 Task: Arrange a 60-minute meeting to evaluate employee training effectiveness.
Action: Mouse moved to (74, 176)
Screenshot: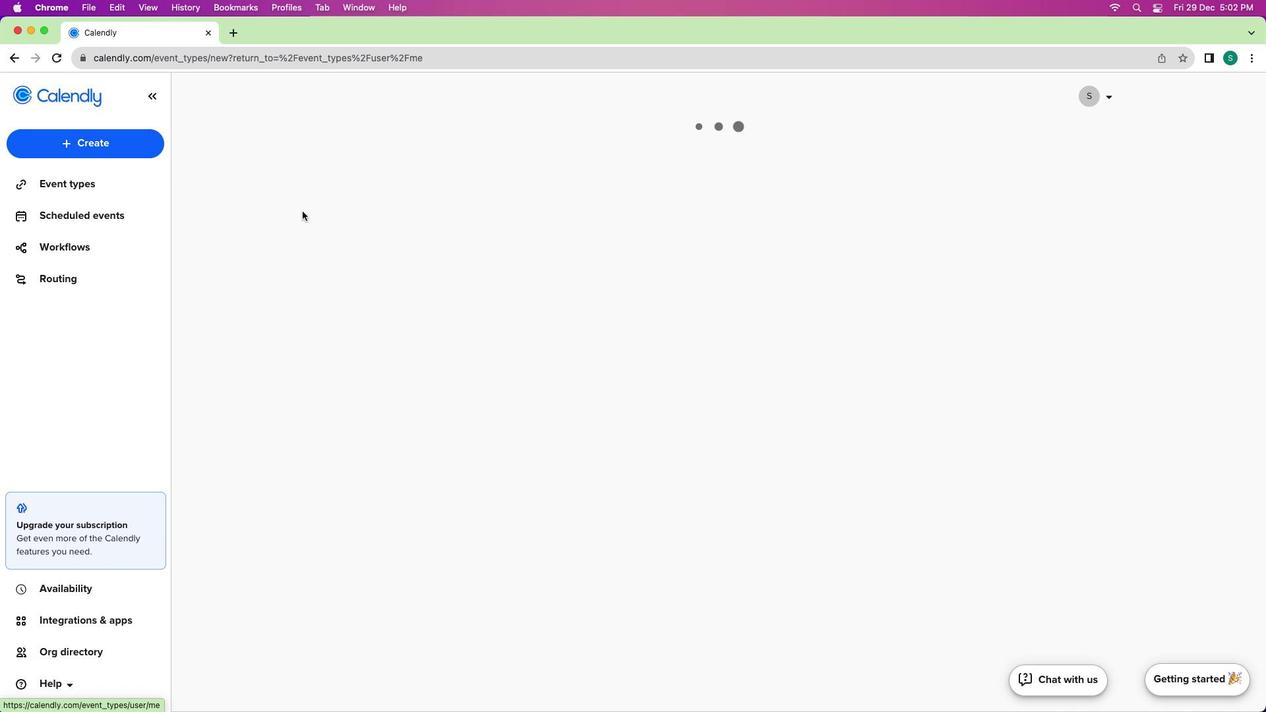 
Action: Mouse pressed left at (74, 176)
Screenshot: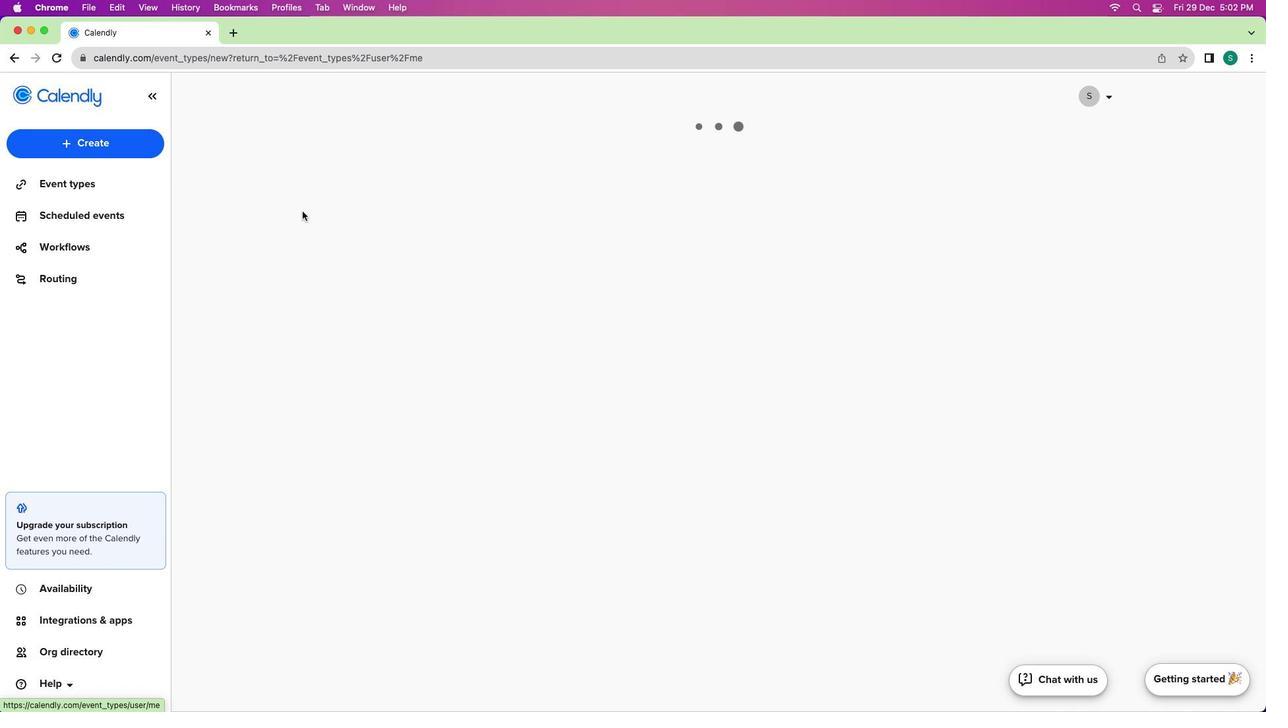 
Action: Mouse moved to (425, 256)
Screenshot: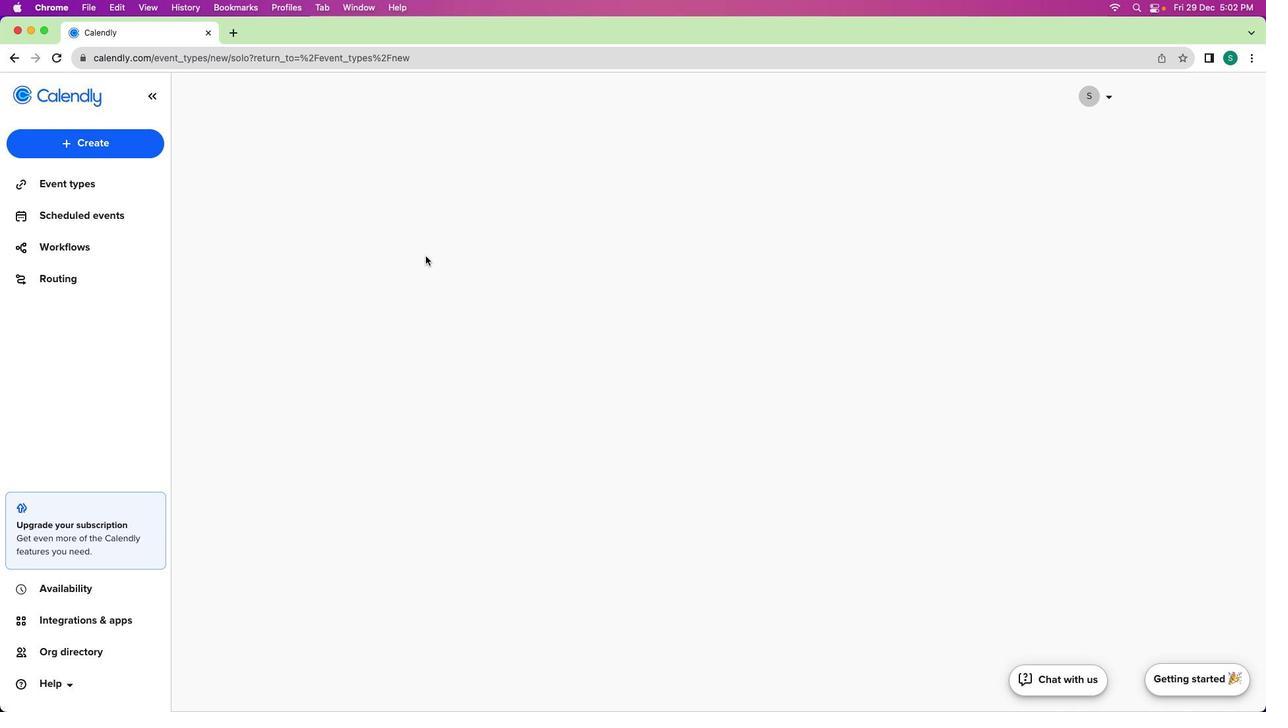 
Action: Mouse pressed left at (425, 256)
Screenshot: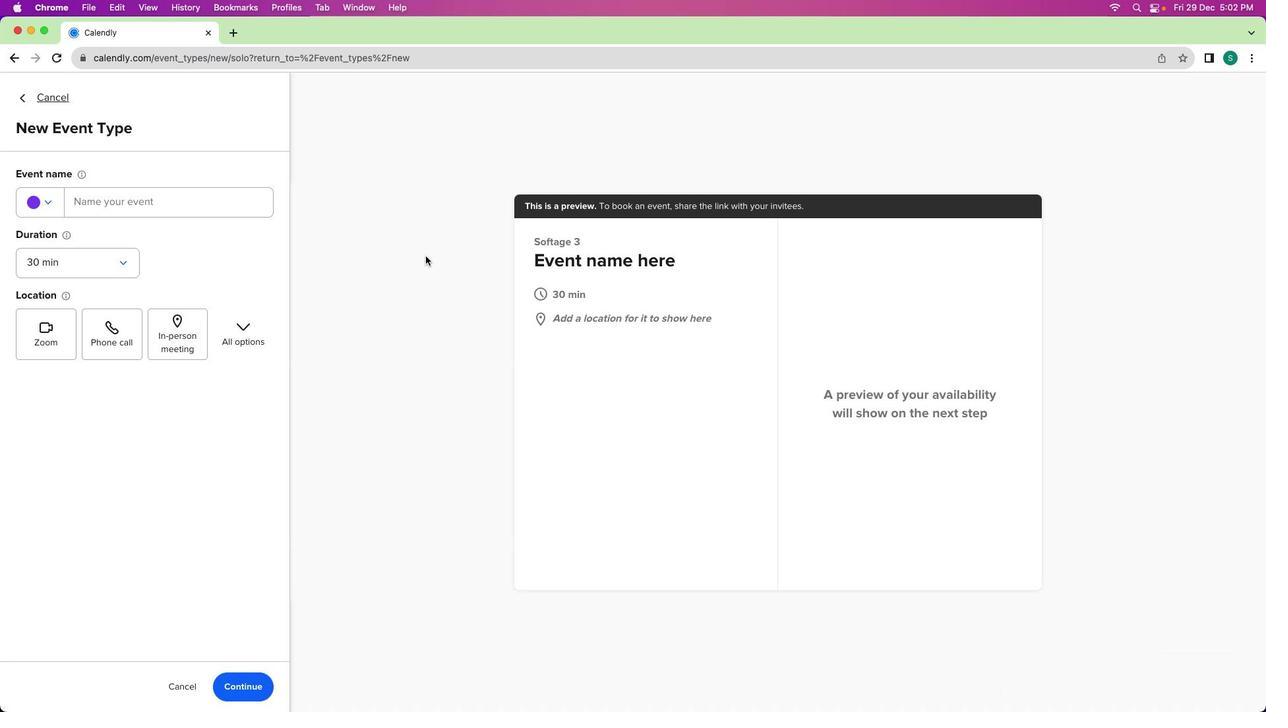 
Action: Mouse moved to (165, 212)
Screenshot: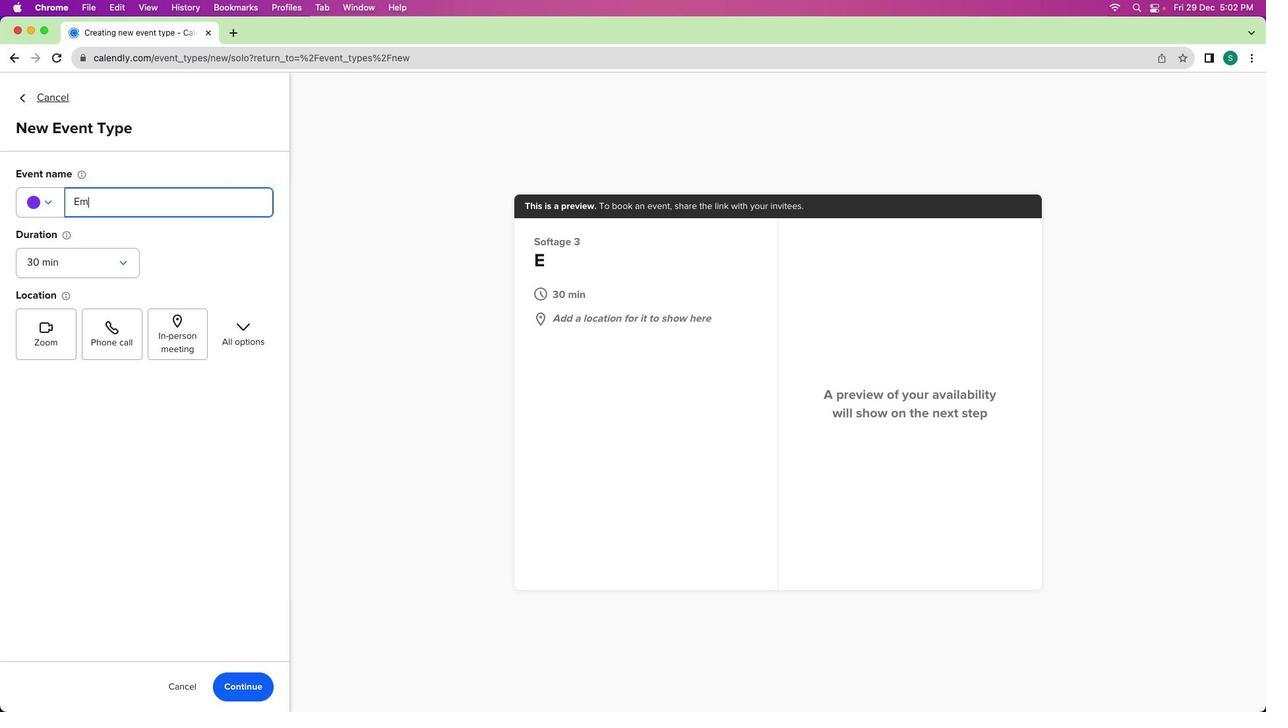 
Action: Mouse pressed left at (165, 212)
Screenshot: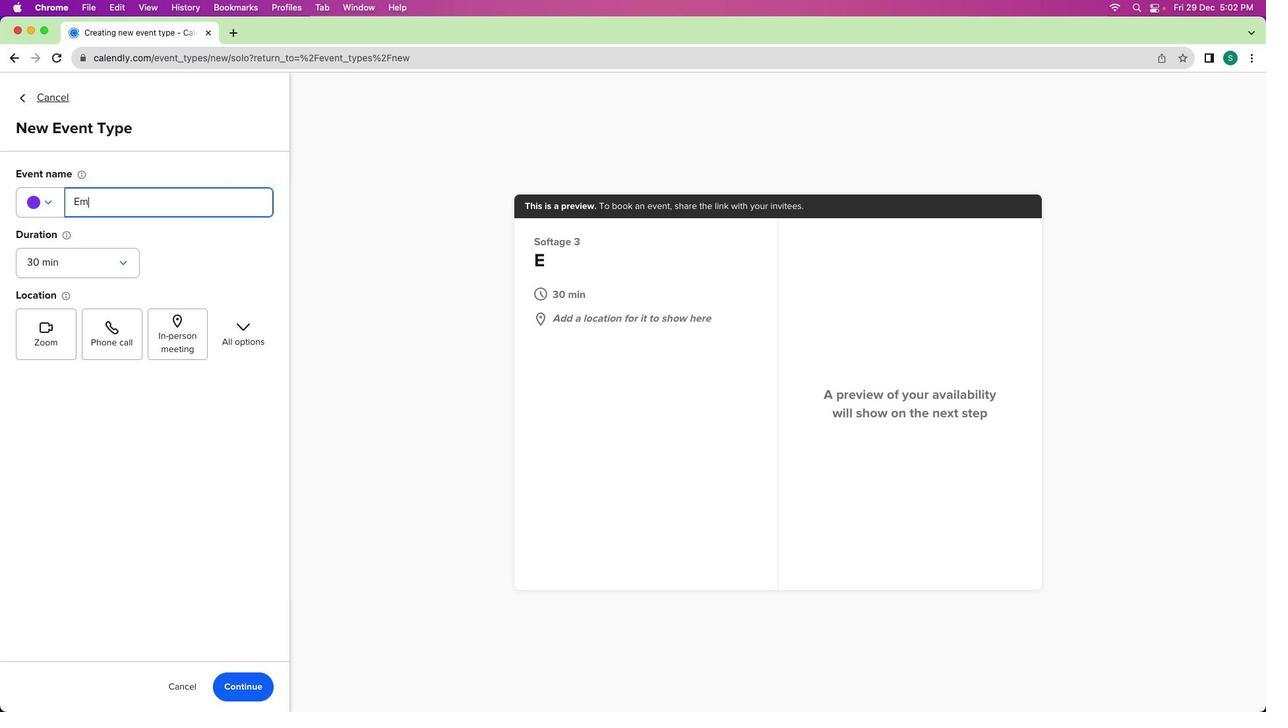 
Action: Mouse moved to (166, 210)
Screenshot: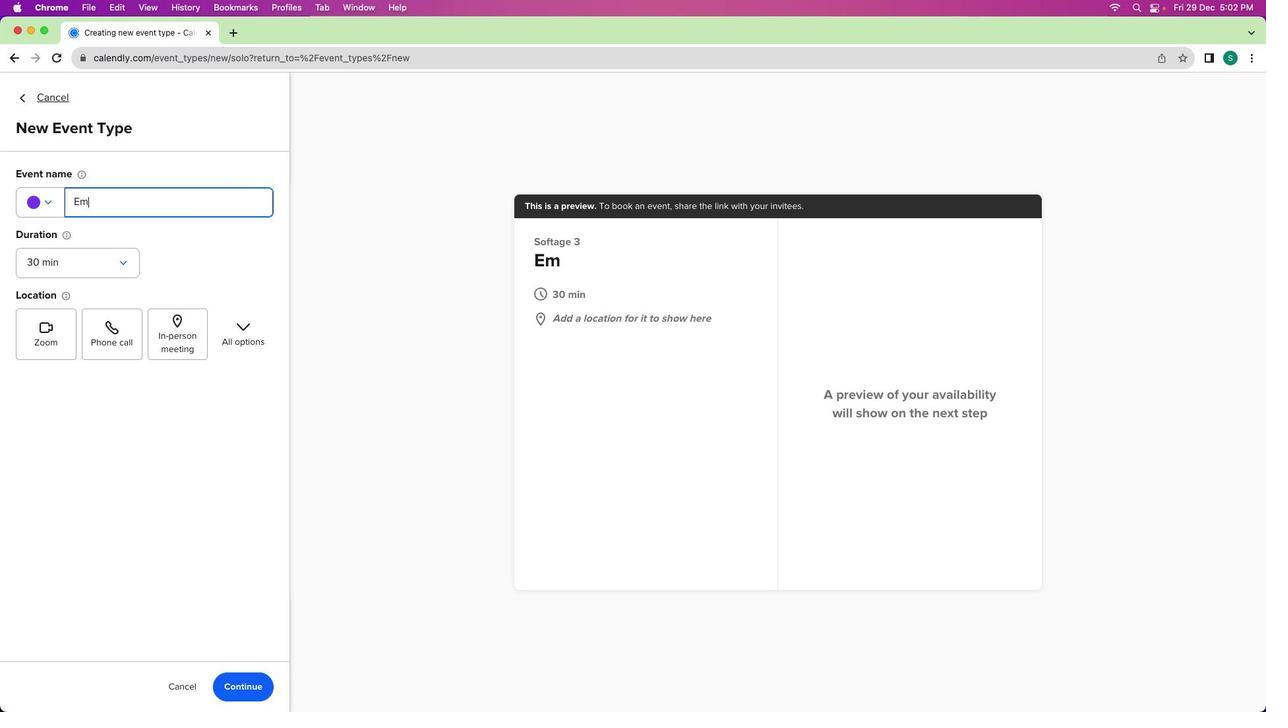 
Action: Key pressed Key.shift'E''m''p''l''o''y''e'Key.spaceKey.backspace'e'Key.spaceKey.shift'T''r''a''i''n''i''n''g'Key.spaceKey.shift'E''f''f''e''c''t''i''v''e''n''e''s''s'Key.spaceKey.shift'E''v''a''l''u''a''t''i''o''n'Key.spaceKey.shift'M''e''e''t''i''n''g'
Screenshot: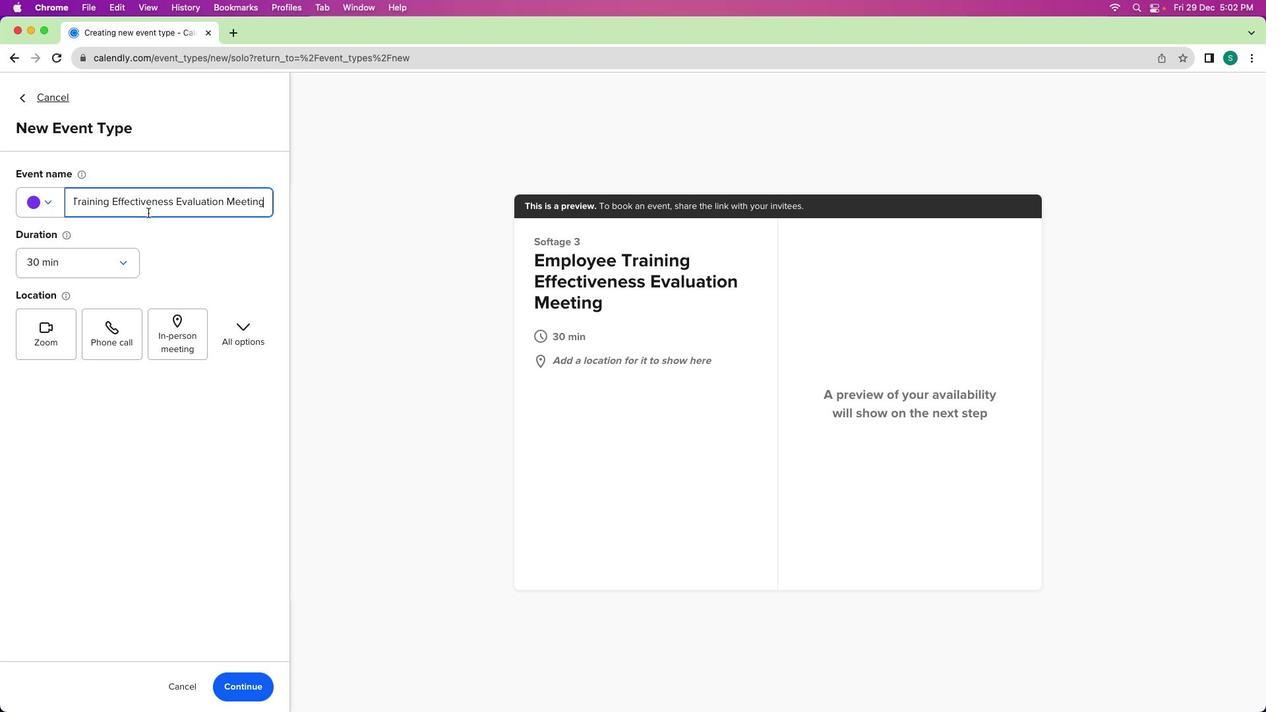 
Action: Mouse moved to (75, 264)
Screenshot: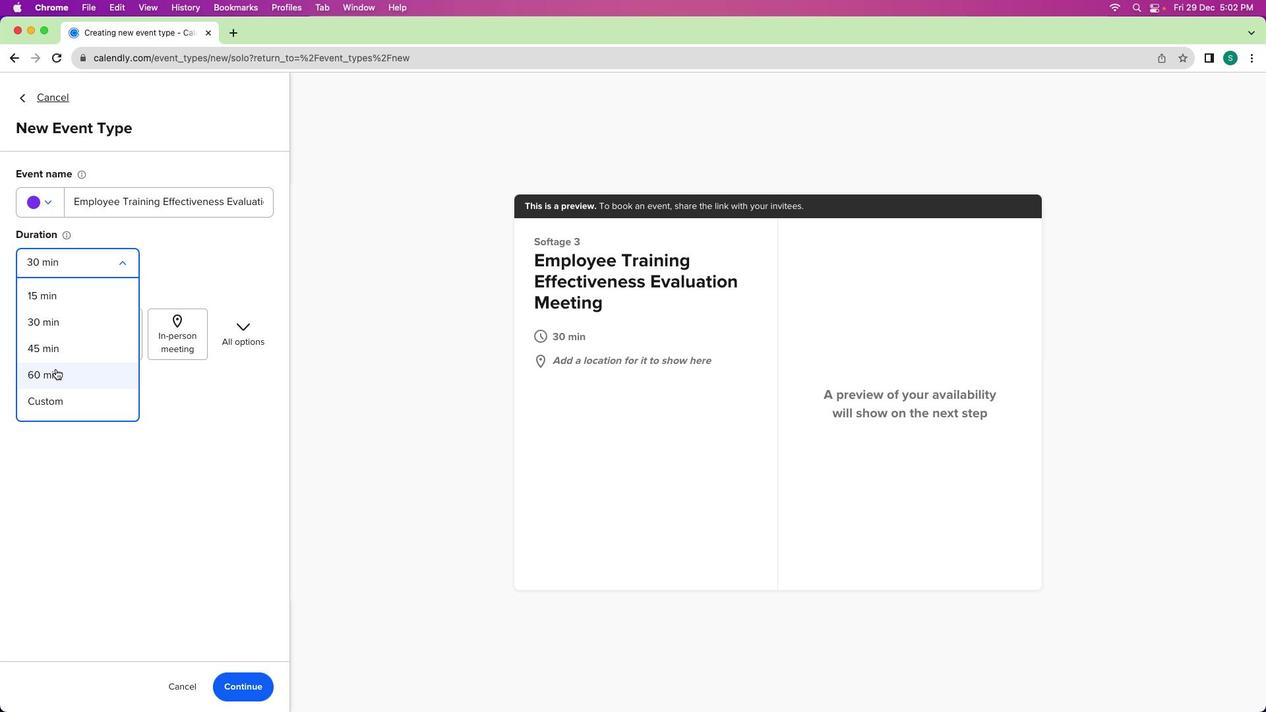 
Action: Mouse pressed left at (75, 264)
Screenshot: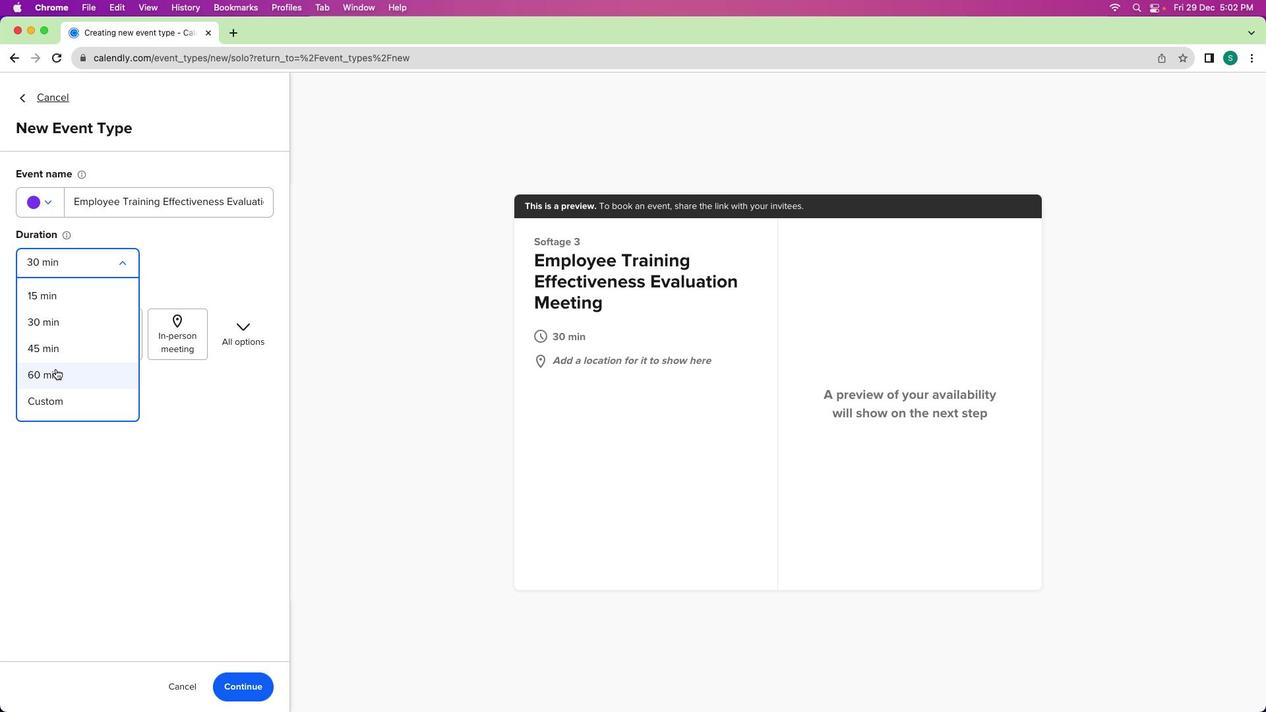 
Action: Mouse moved to (55, 369)
Screenshot: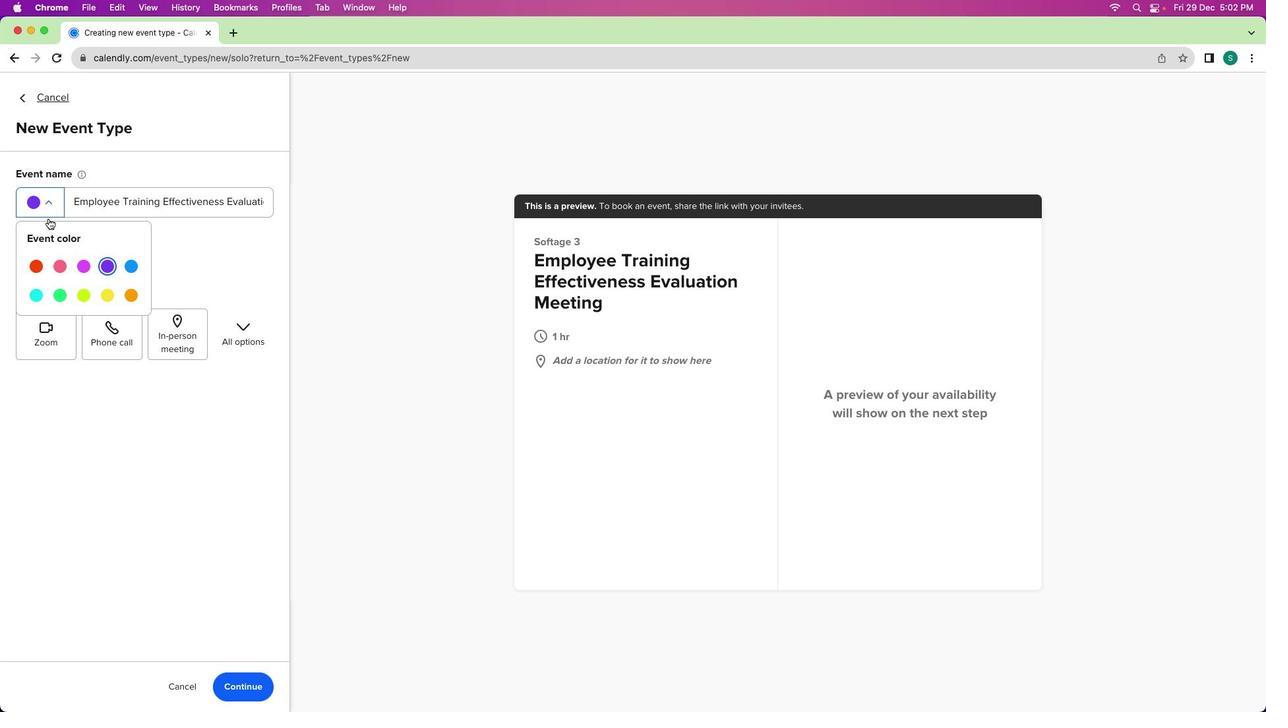 
Action: Mouse pressed left at (55, 369)
Screenshot: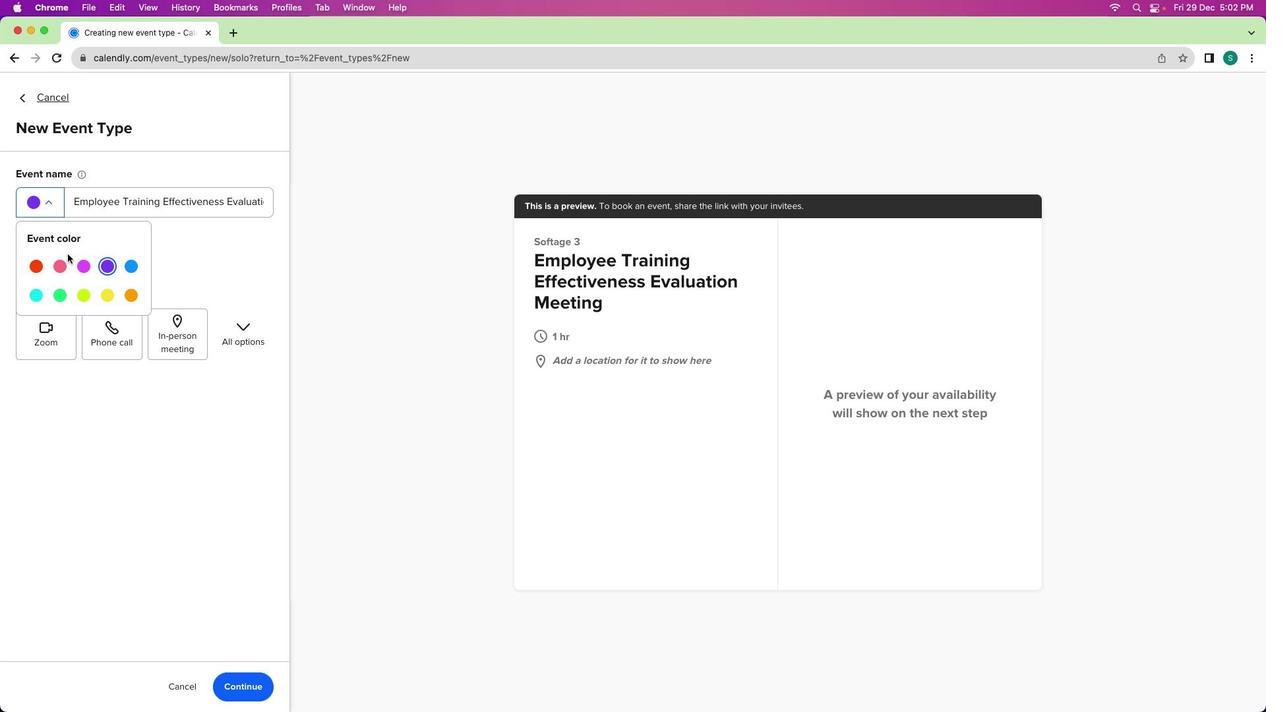 
Action: Mouse moved to (46, 201)
Screenshot: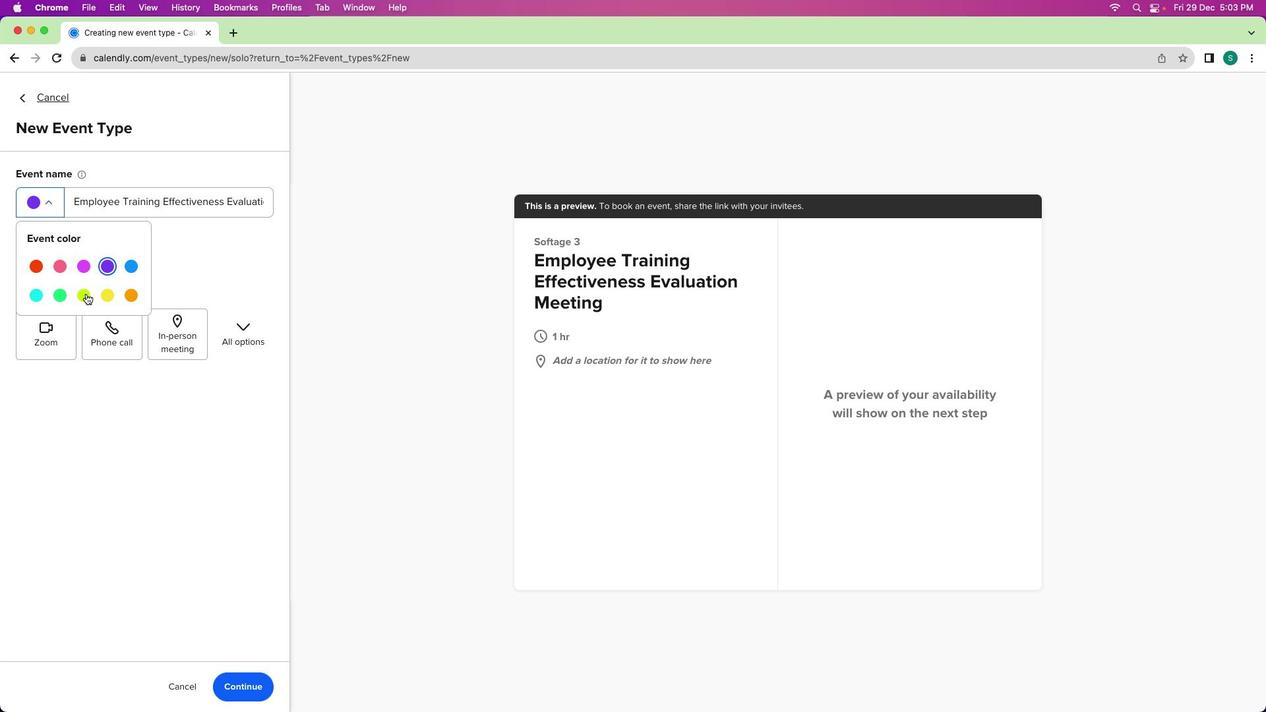 
Action: Mouse pressed left at (46, 201)
Screenshot: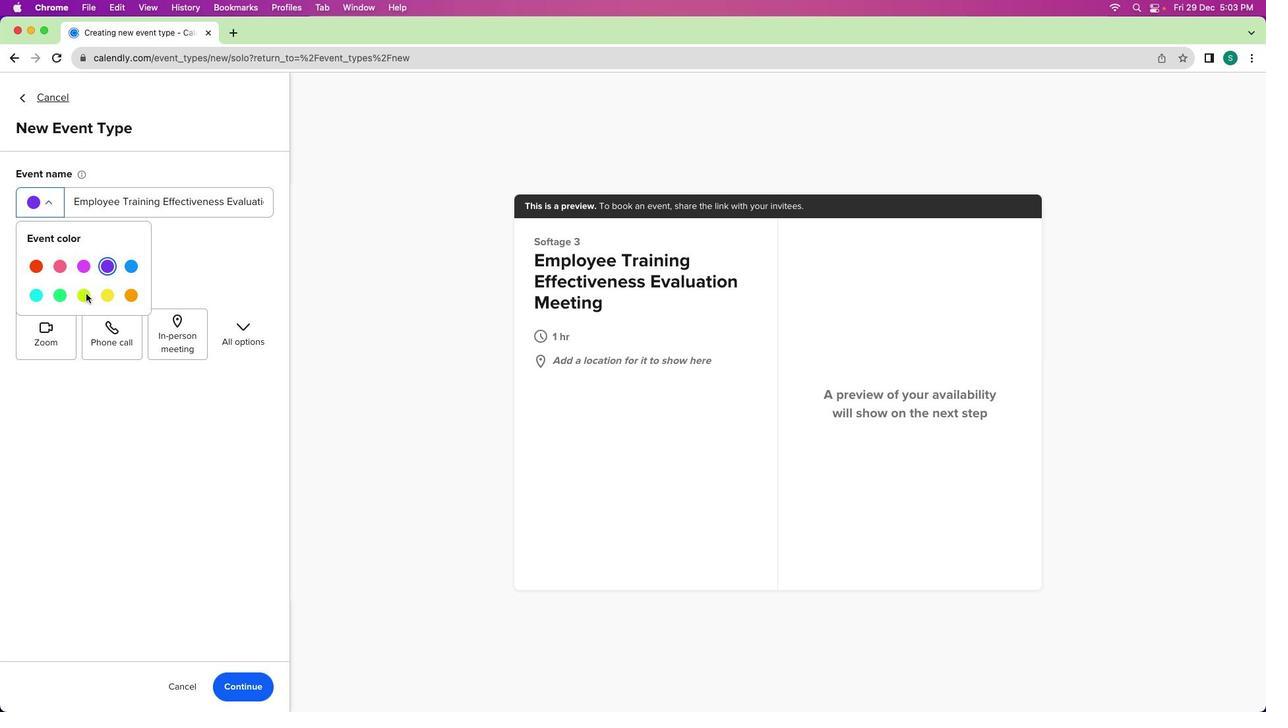 
Action: Mouse moved to (85, 293)
Screenshot: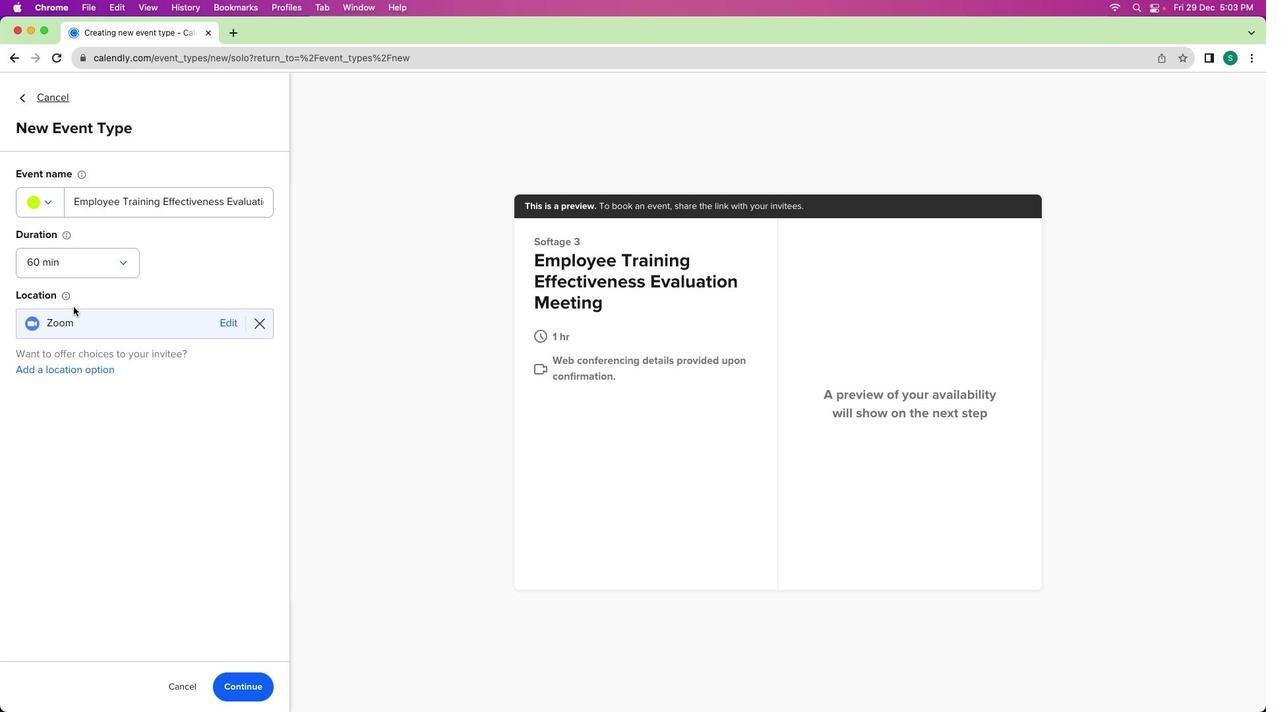 
Action: Mouse pressed left at (85, 293)
Screenshot: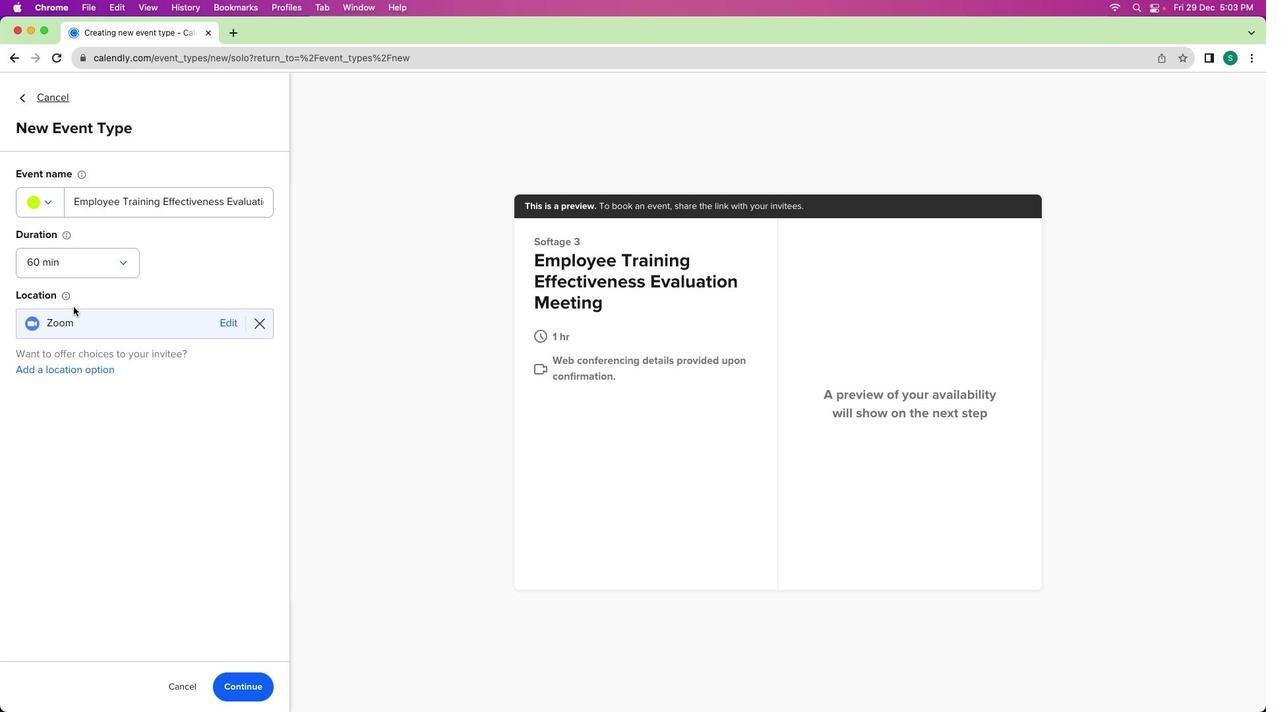 
Action: Mouse moved to (67, 341)
Screenshot: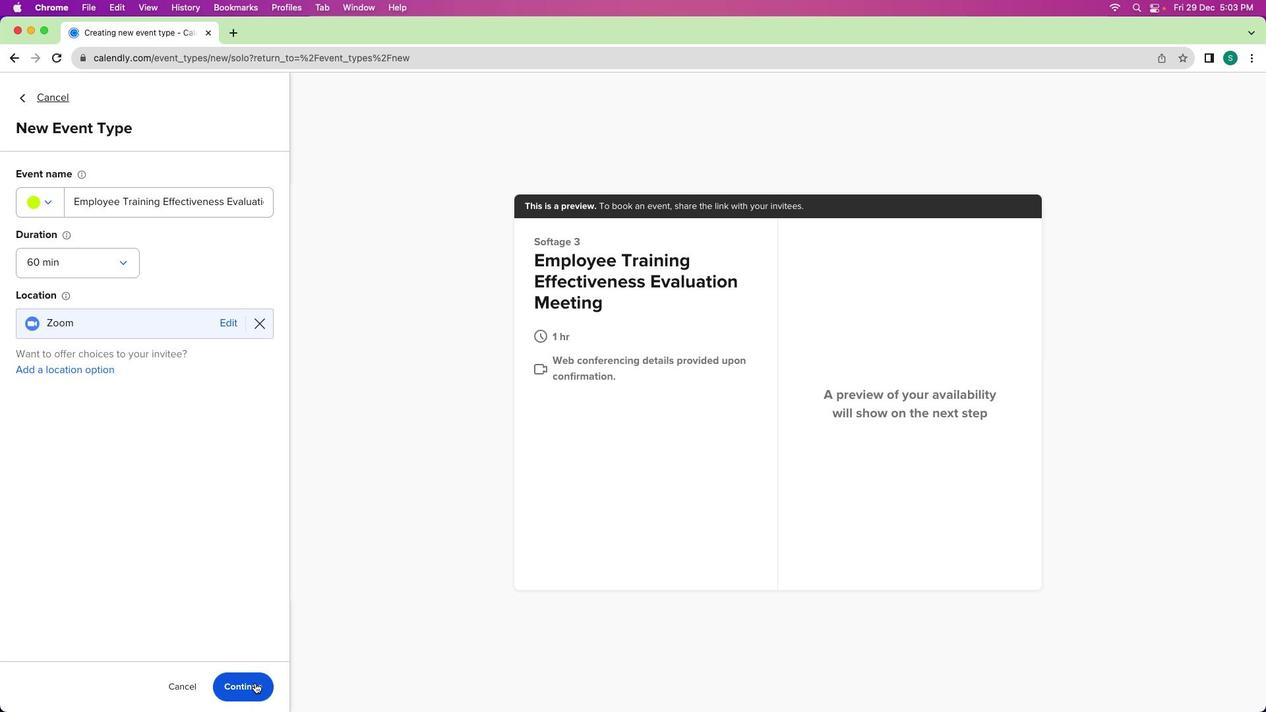 
Action: Mouse pressed left at (67, 341)
Screenshot: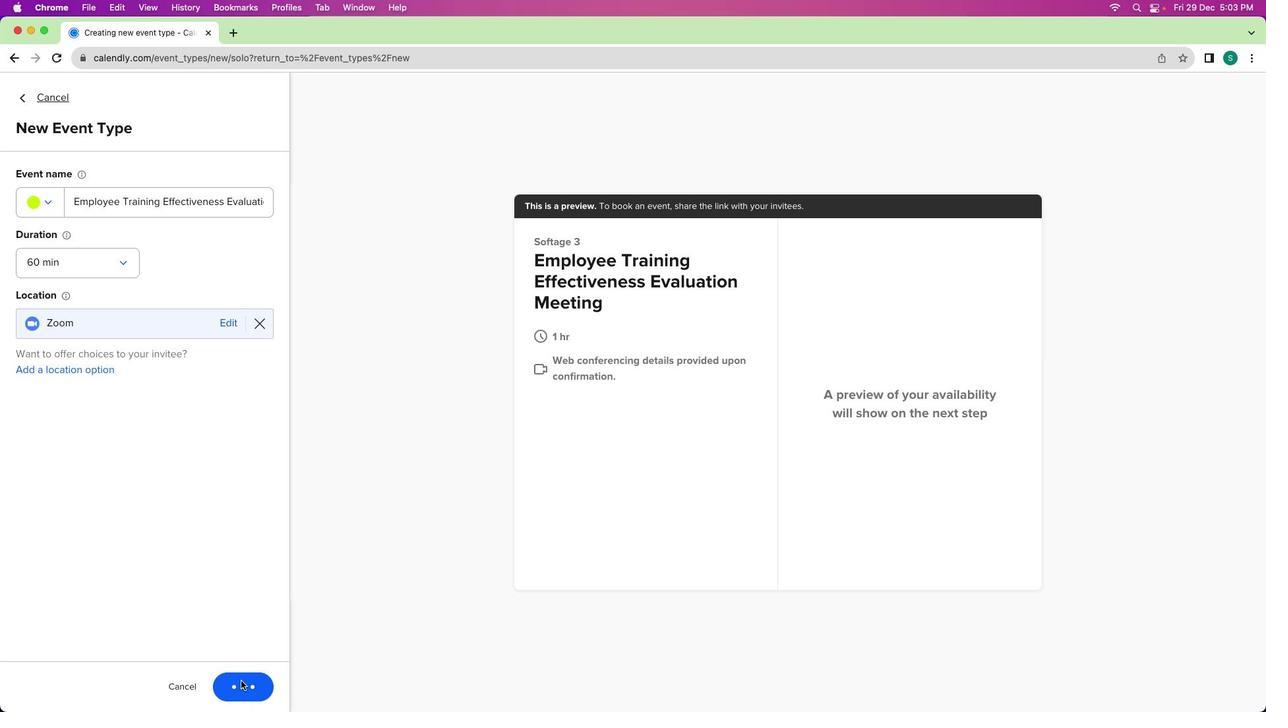
Action: Mouse moved to (254, 682)
Screenshot: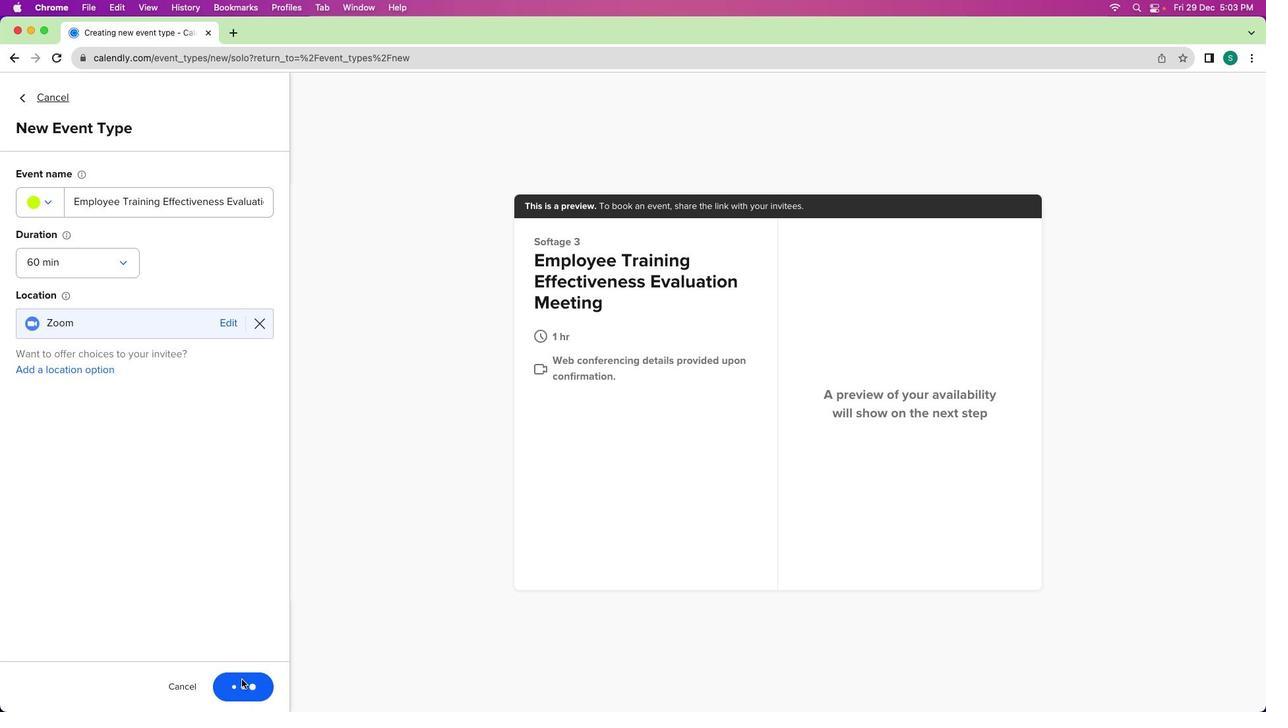 
Action: Mouse pressed left at (254, 682)
Screenshot: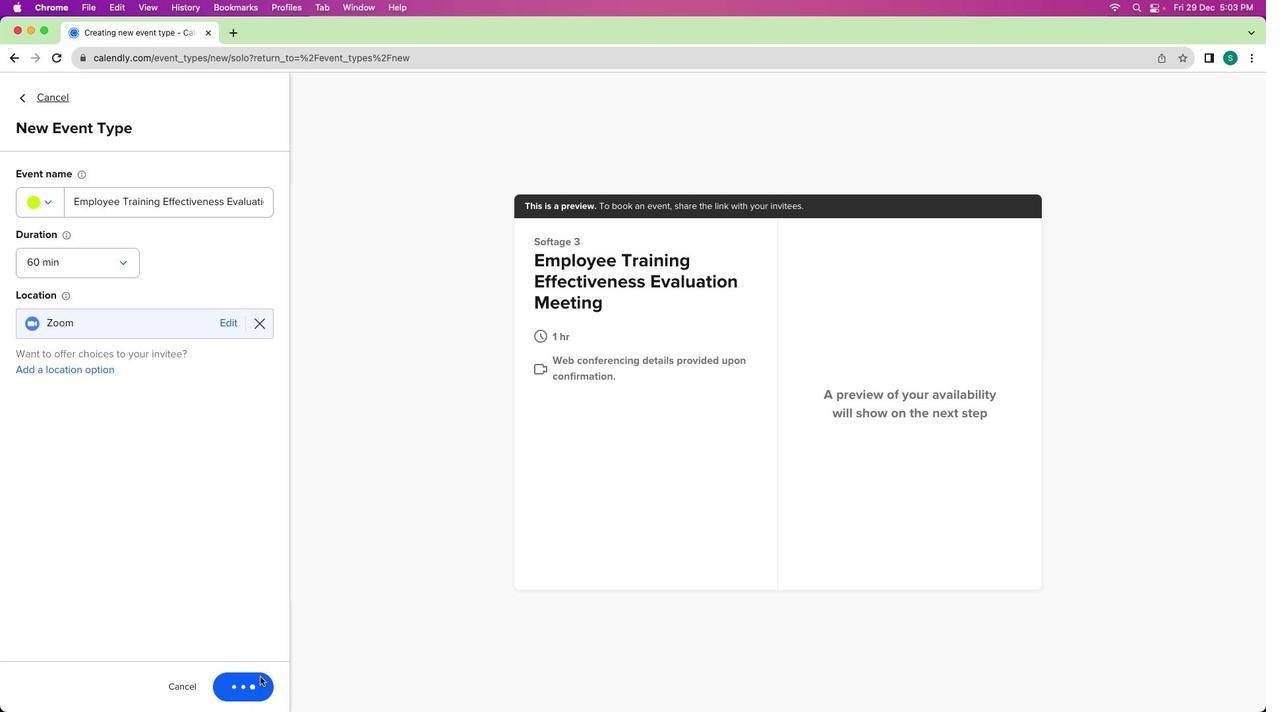 
Action: Mouse moved to (63, 226)
Screenshot: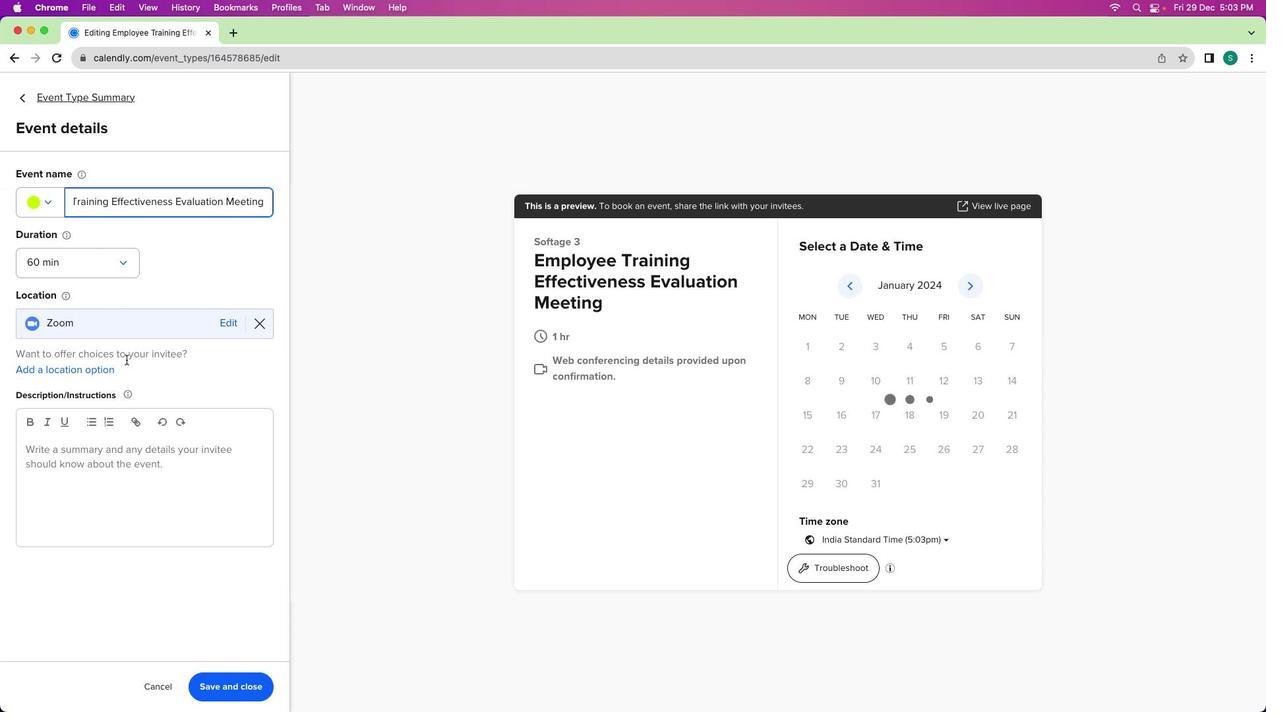 
Action: Mouse pressed left at (63, 226)
Screenshot: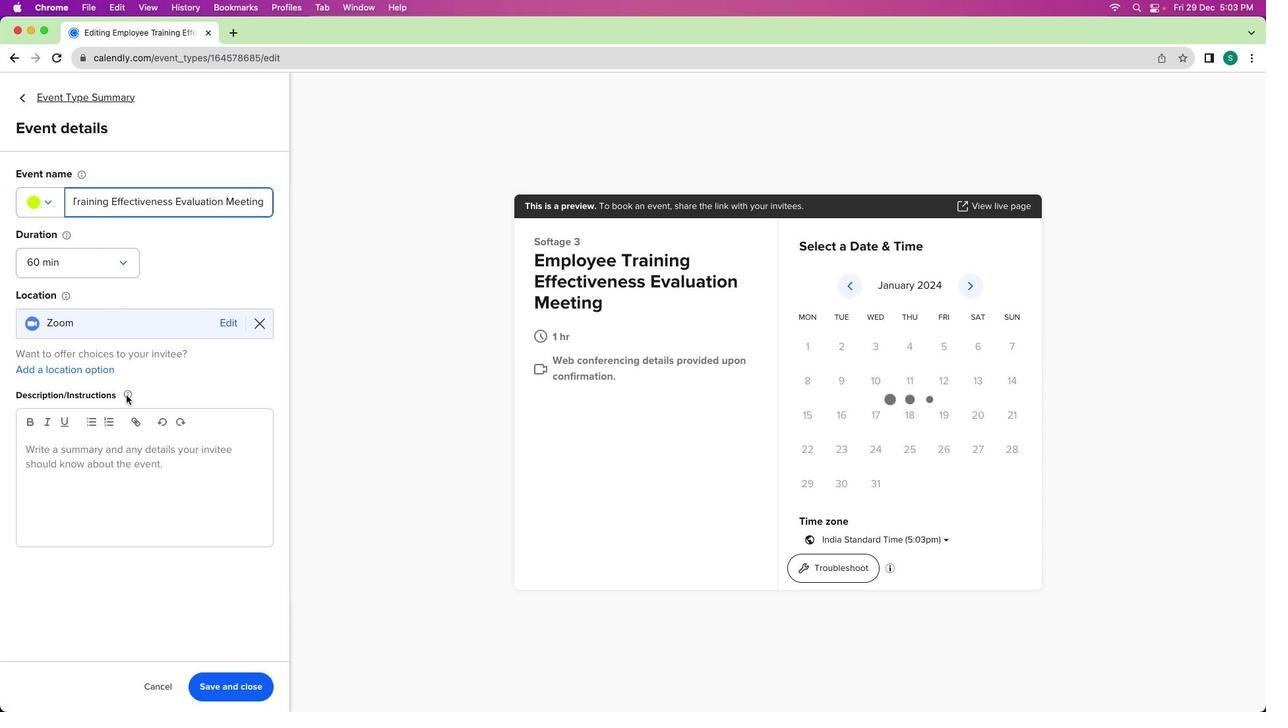
Action: Mouse moved to (129, 450)
Screenshot: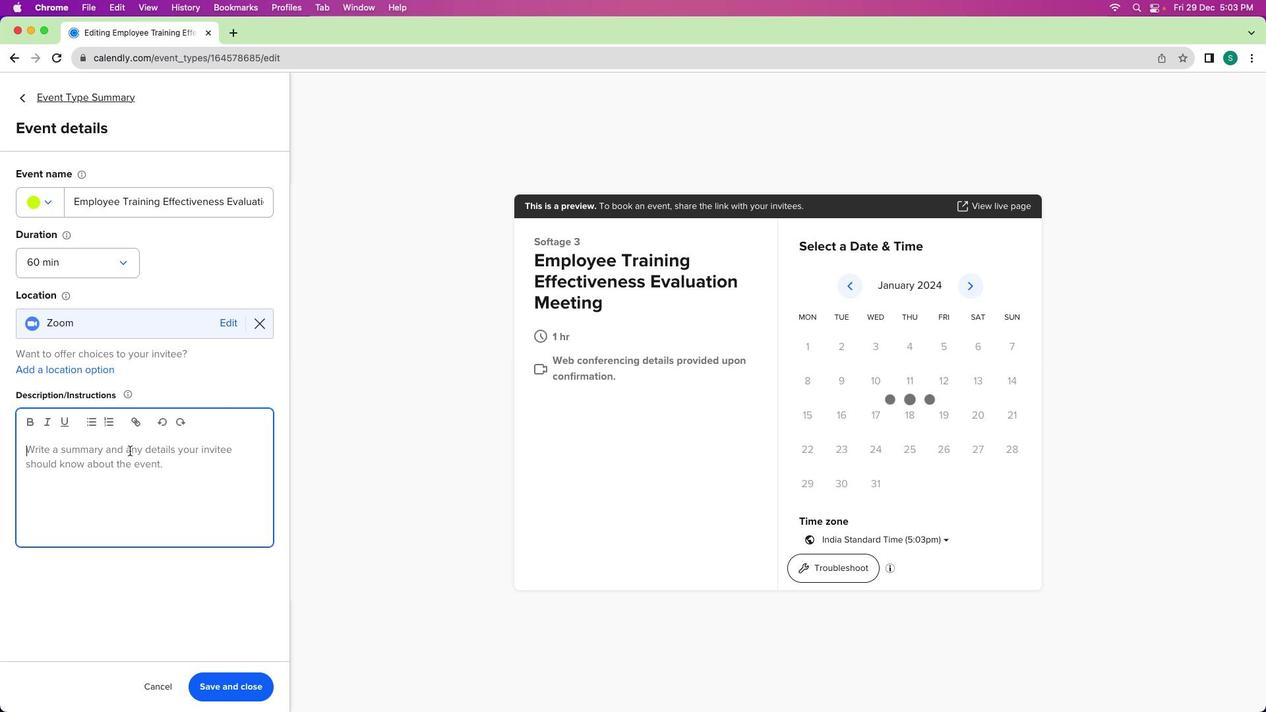 
Action: Mouse pressed left at (129, 450)
Screenshot: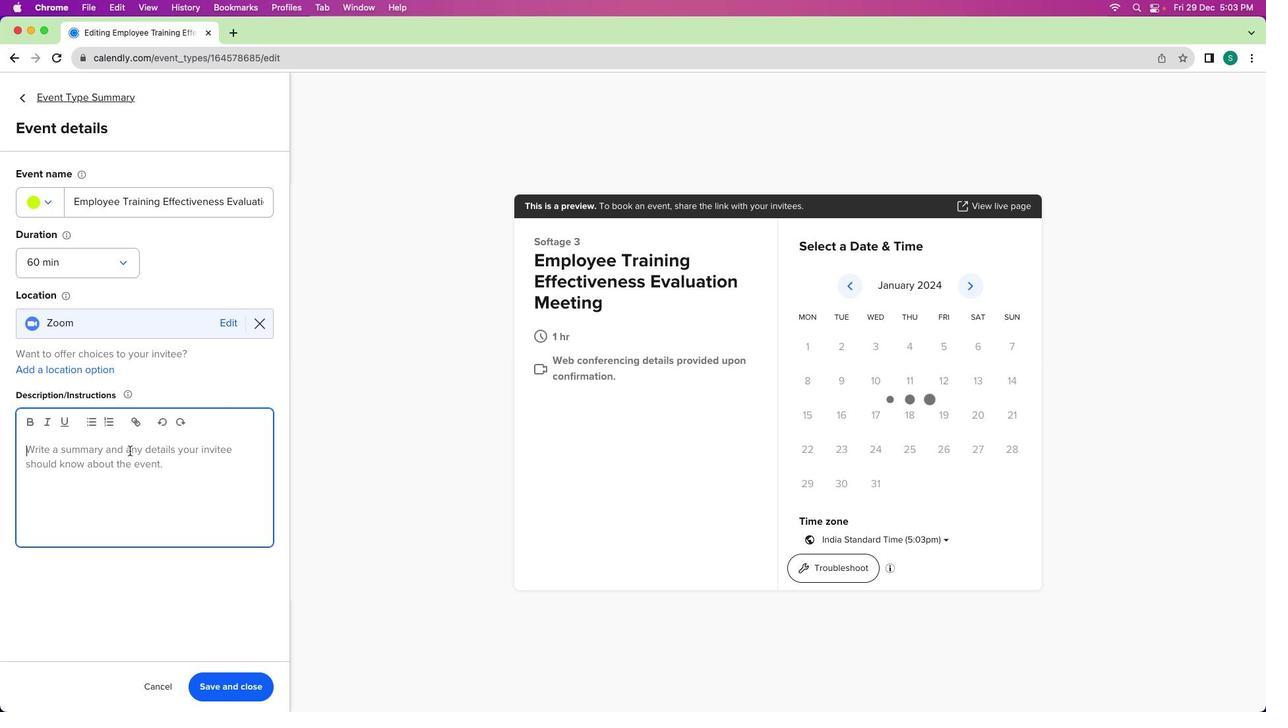 
Action: Mouse moved to (132, 451)
Screenshot: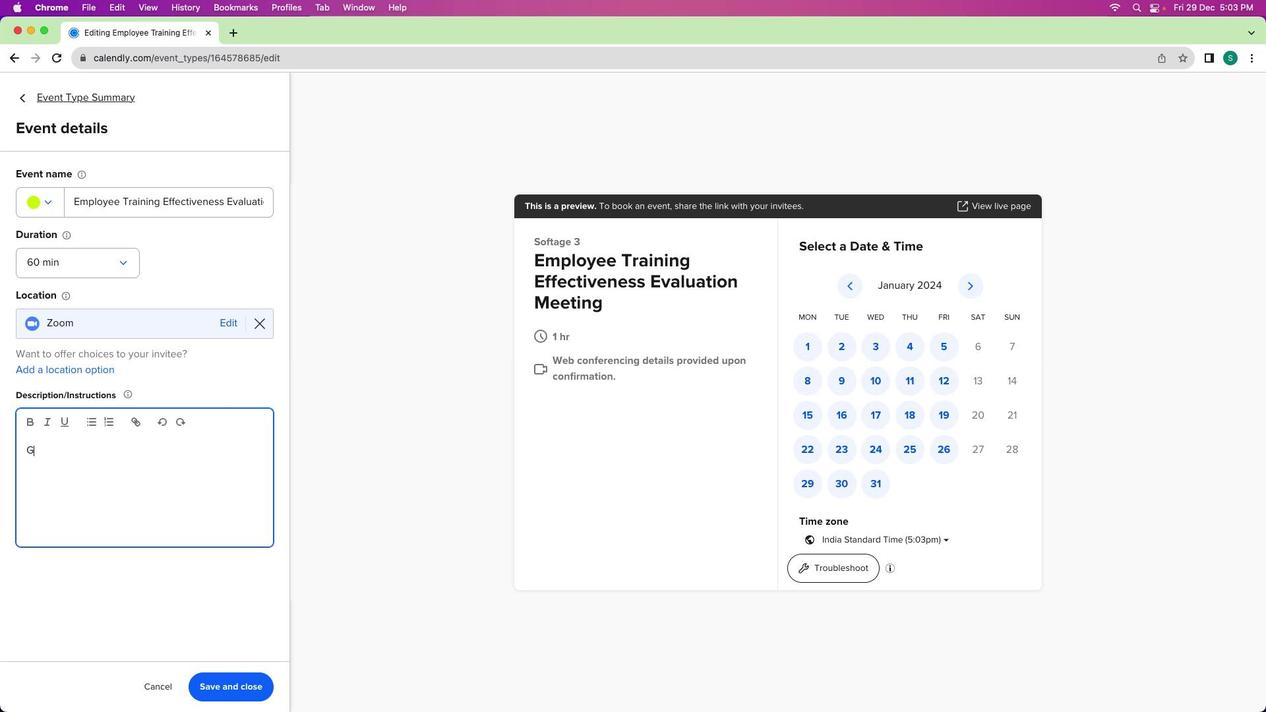 
Action: Key pressed Key.shift'G'Key.backspaceKey.shift'F''e''e''l'Key.spaceKey.shift'F''r'Key.backspaceKey.backspace'f''r''e''e'Key.spaceKey.backspaceKey.backspaceKey.backspaceKey.backspaceKey.backspaceKey.backspaceKey.backspaceKey.backspaceKey.backspaceKey.backspaceKey.backspaceKey.backspaceKey.shift'I'Key.space'i''n''v''i''t''e'Key.space'y''i''u'Key.backspaceKey.backspace'o''y'Key.space't'Key.backspaceKey.backspace'u'Key.spaceKey.backspaceKey.backspaceKey.backspace'u'Key.space't''o'Key.space'a'Key.space'c''o''m''p''r''e''h''e''n''s''i''v''e'Key.space'm''e''e''t''i''n''g'Key.space'f''o''c''u''s''e''d'Key.space'o''n'Key.space'e''v''a''l''u''a''t''i''n''g'Key.space't''h''e'Key.space'e''f''f''e''c''t''i''v''e''n''e''s''s'Key.space'o''f'Key.space'o''u''r'Key.space'e''m''p''l''o''y''e''e''s'Key.spaceKey.backspaceKey.backspaceKey.space't''r''a''i''n''i''n''g'Key.space'p''r''o''g''r''a''m''s''.'Key.spaceKey.shift'I''n'Key.space't''h''i''s'Key.space's''e''s''s''u'Key.backspace'i''o''n'Key.spaceKey.backspace','Key.space'w''e'Key.space'w''i''l''l'Key.space'e'Key.backspace'r''e''c'Key.backspace'v''i''e''w'Key.space't''r''a''i''n''i''n''g'Key.space'o''u''t''c''o''m''e''s'','Key.space'g''a''t''h''e''r'Key.space'f''e''e''d''b''a''c''k'','Key.space'a''n''f'Key.backspace'd'Key.space'd''i''s''c''u''s''s'Key.space'i''n''s''i''g''h''t''s'Key.space't''o'Key.space'e''n''h''a''n''c''e'Key.space't''h''e'Key.space'o''v''e''r''a''l''l'Key.space'i''m''p''a''c''t'Key.space'o''f'Key.space'o''u''r'Key.space't''r''a''i''n''i''n''g'Key.space'i''n''i''t''i''a''t''i''v''e''s''.'
Screenshot: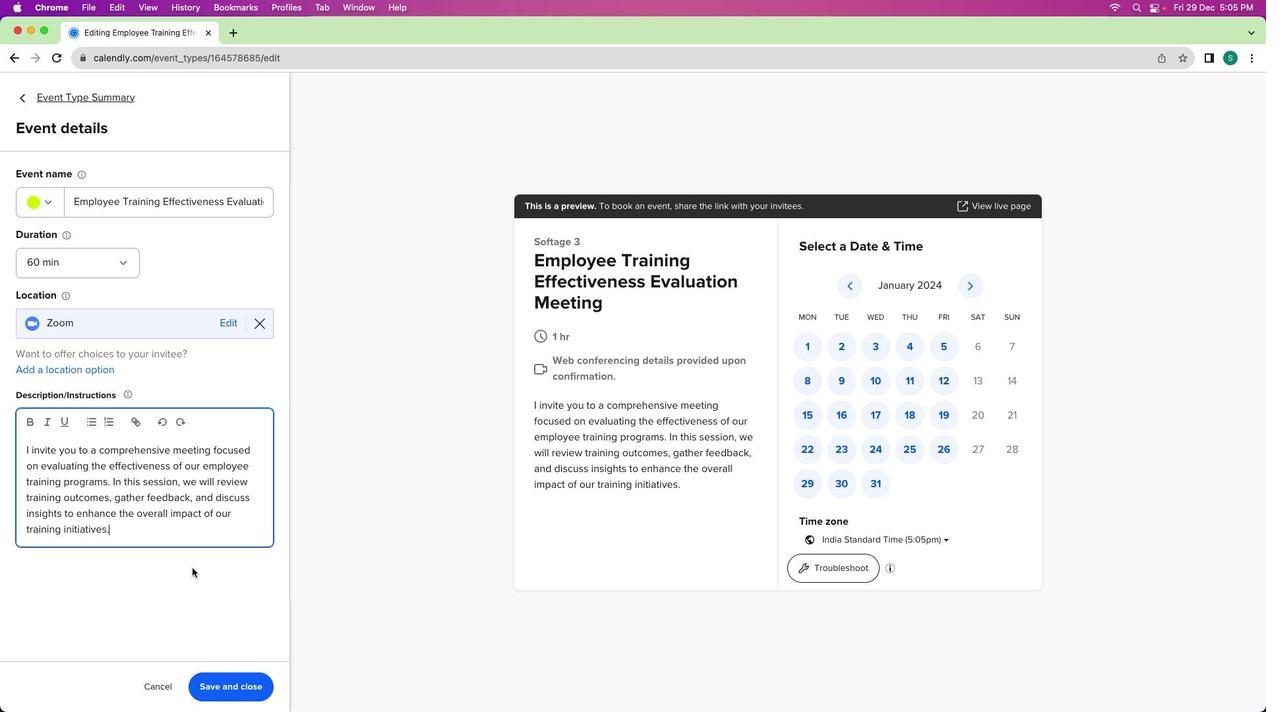 
Action: Mouse moved to (250, 687)
Screenshot: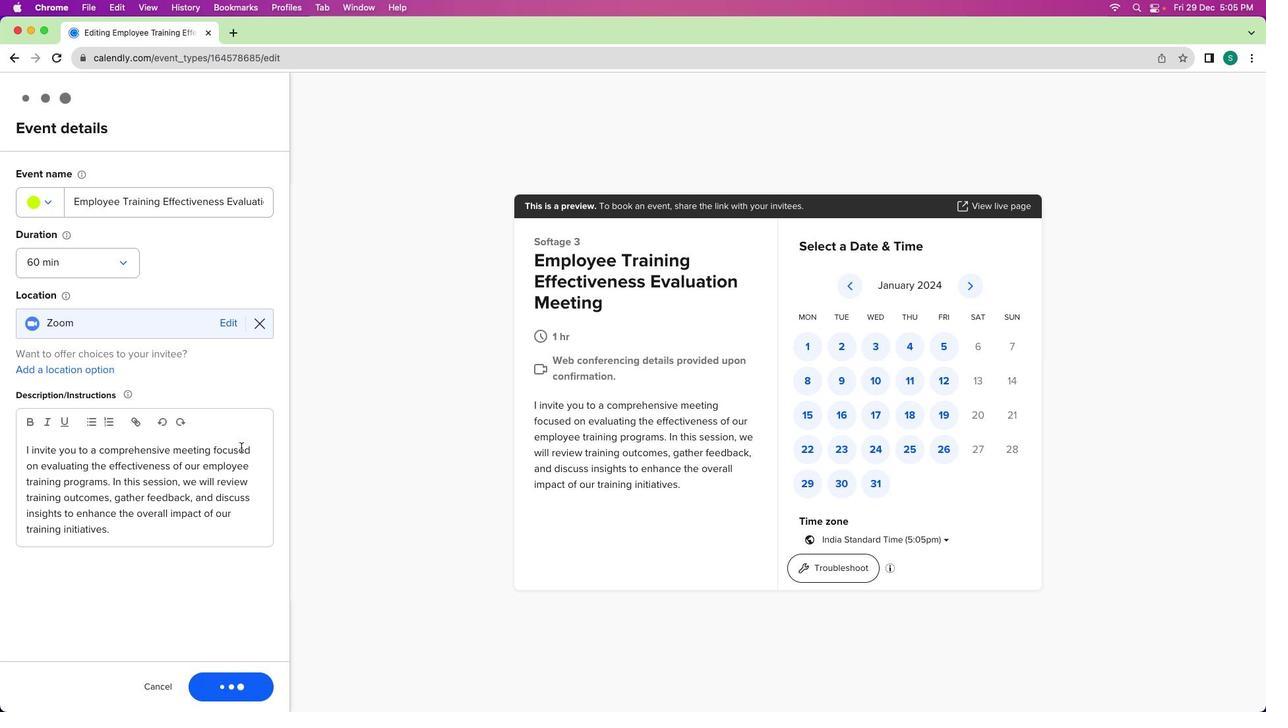 
Action: Mouse pressed left at (250, 687)
Screenshot: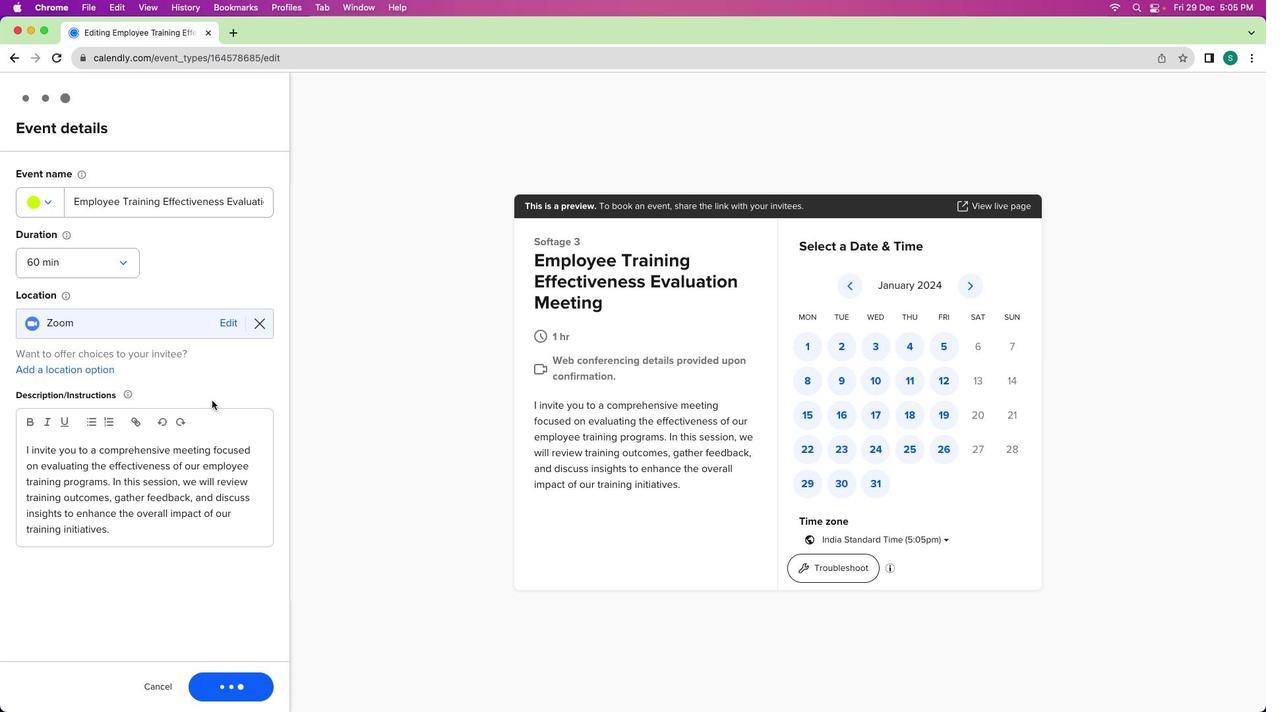 
Action: Mouse moved to (211, 250)
Screenshot: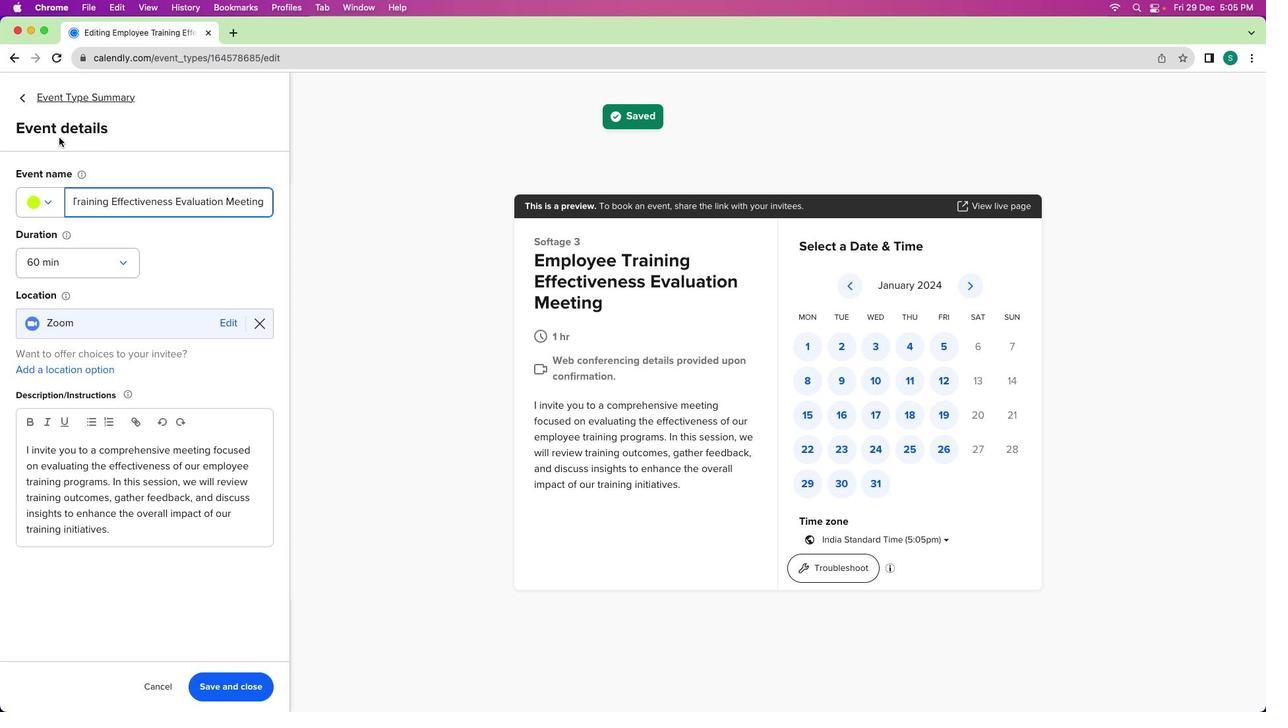 
Action: Mouse pressed left at (211, 250)
Screenshot: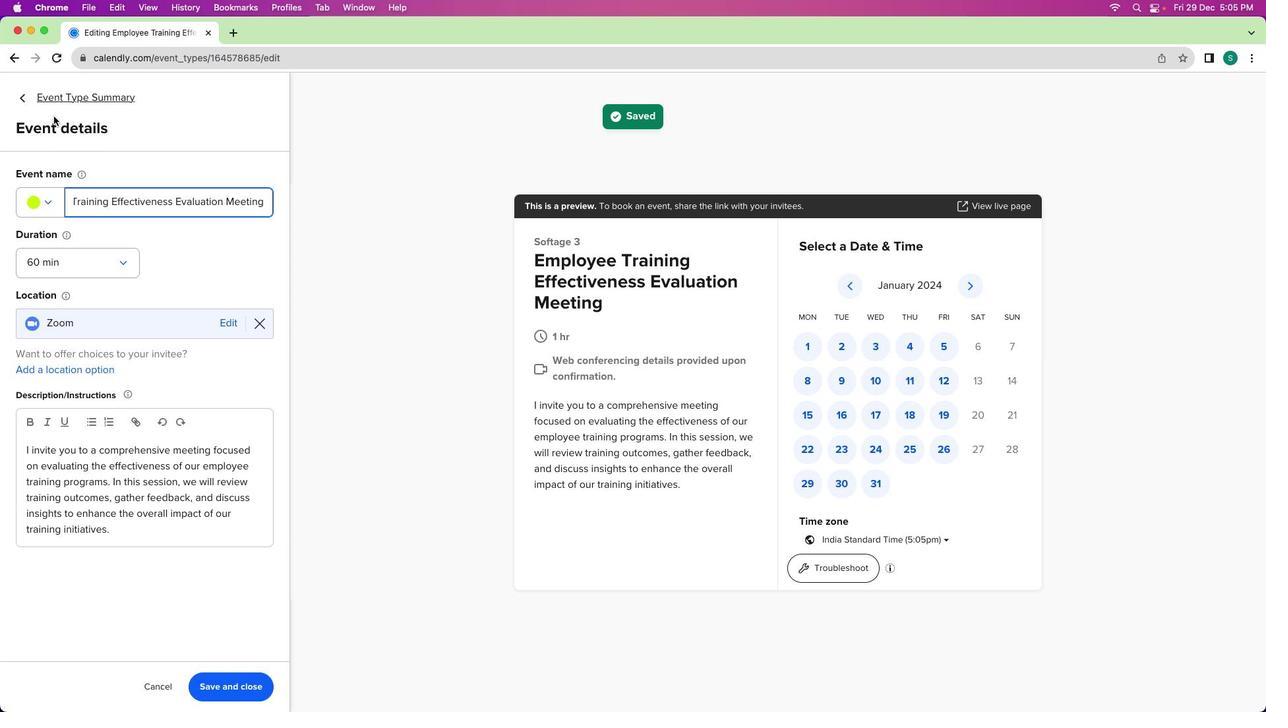 
Action: Mouse moved to (54, 98)
Screenshot: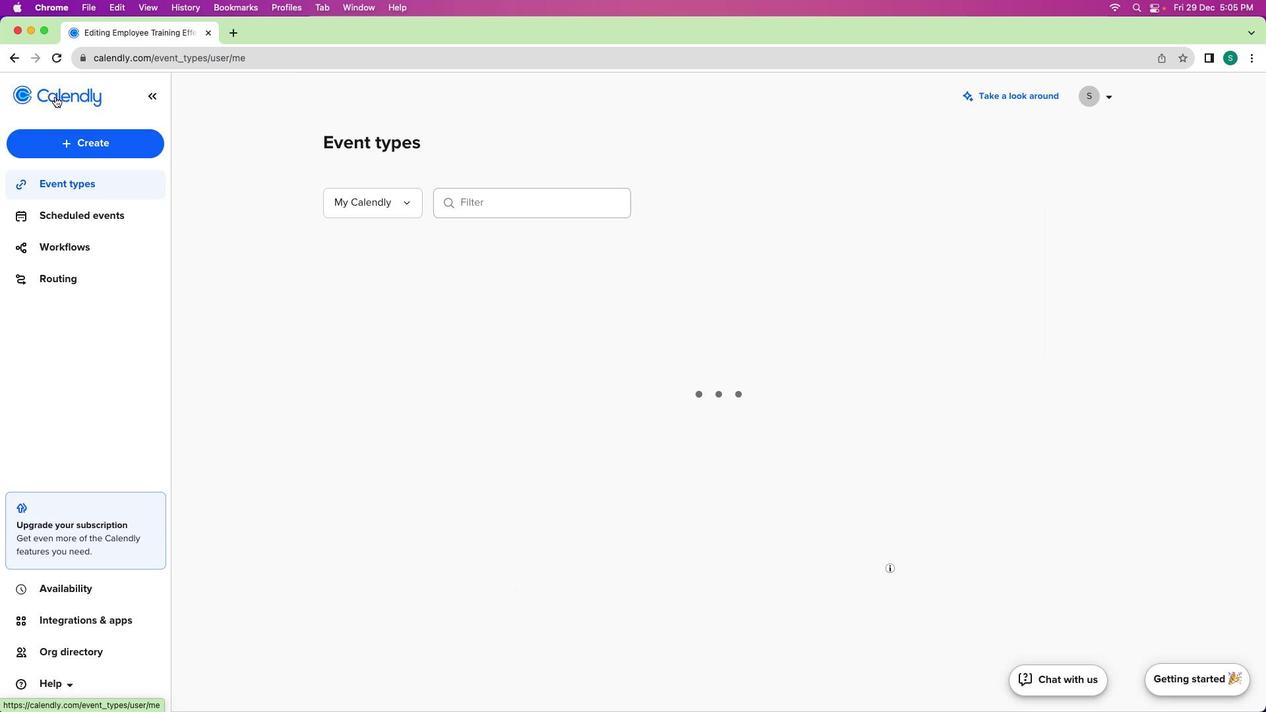 
Action: Mouse pressed left at (54, 98)
Screenshot: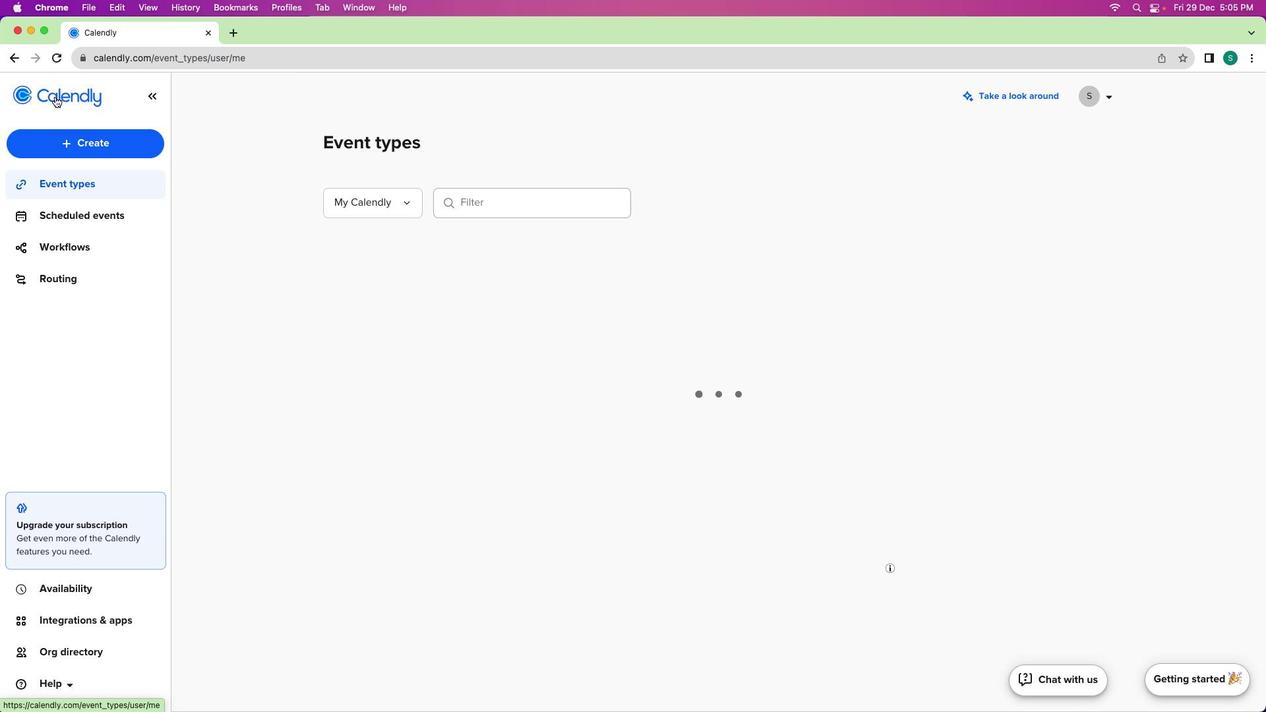 
Action: Mouse moved to (55, 96)
Screenshot: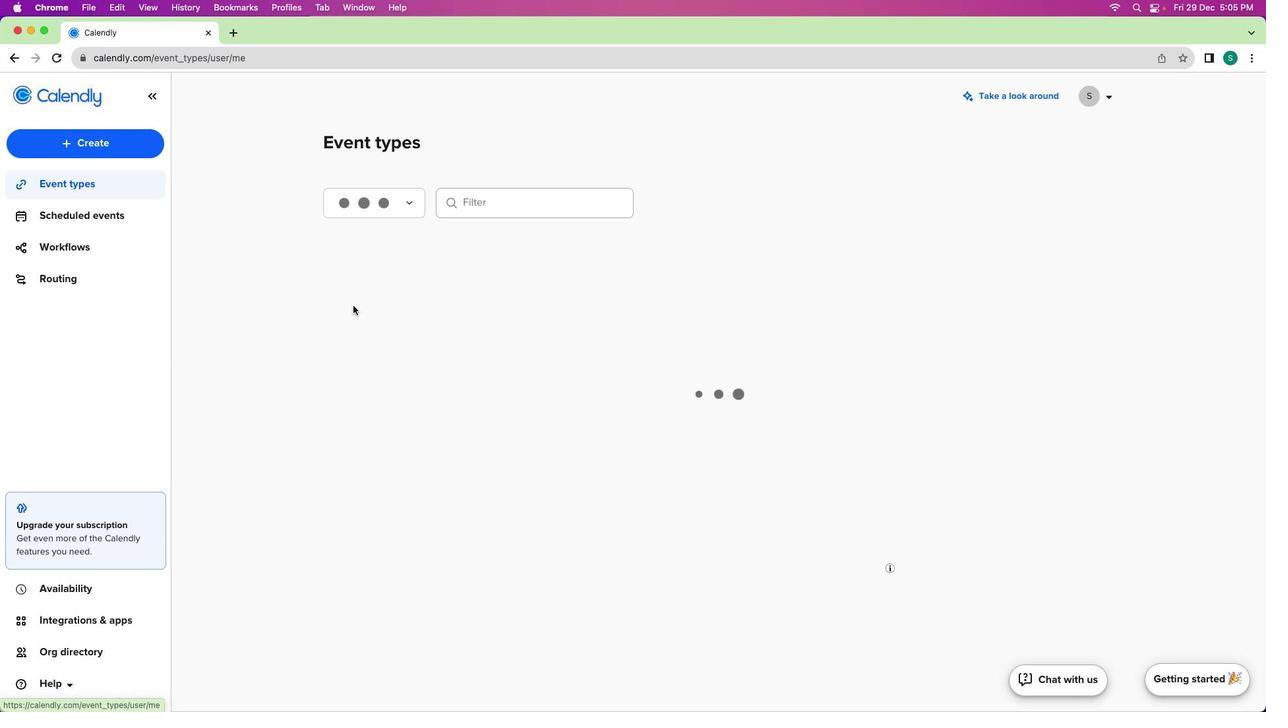 
Action: Mouse pressed left at (55, 96)
Screenshot: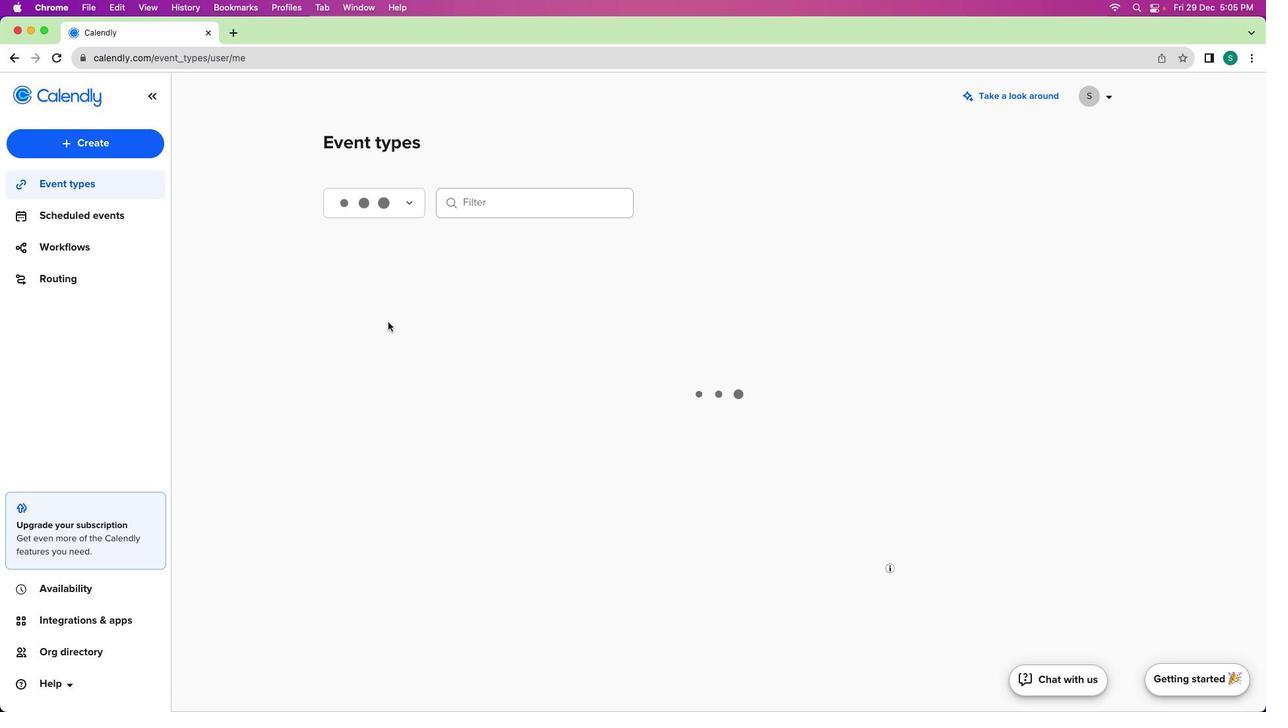 
Action: Mouse moved to (511, 431)
Screenshot: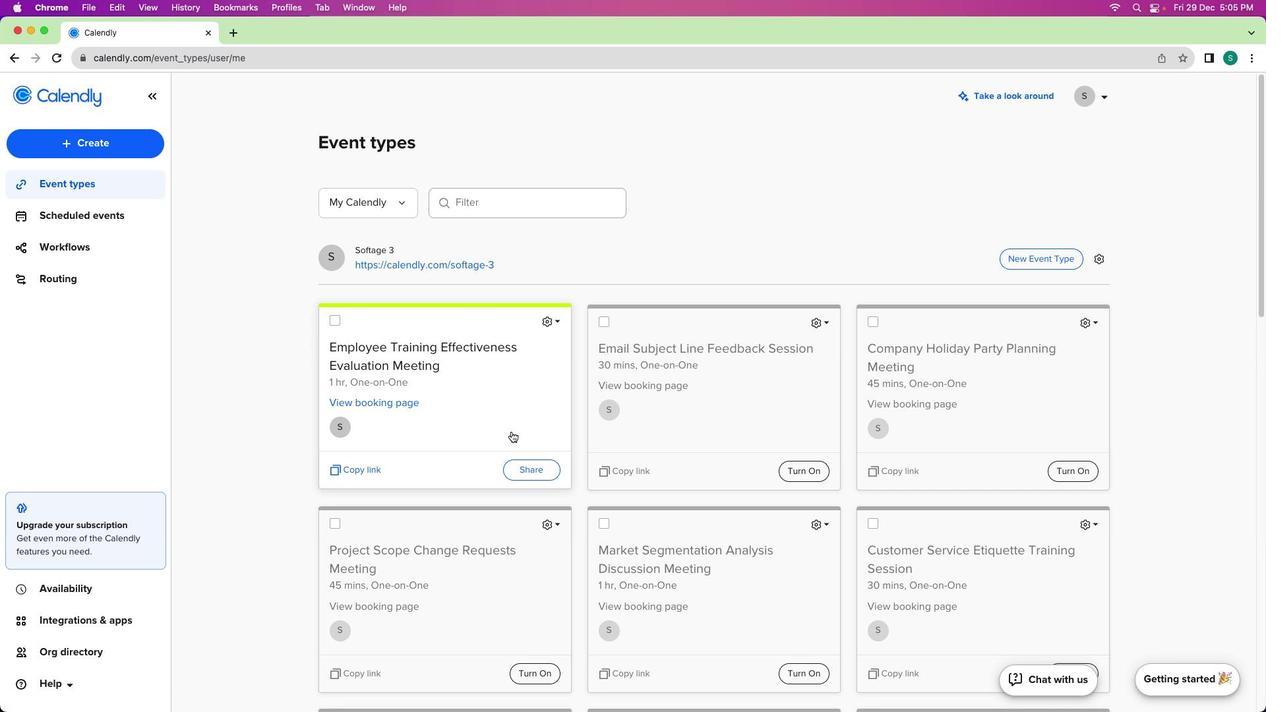 
